 Task: Look for products from Store Brand only.
Action: Mouse moved to (19, 83)
Screenshot: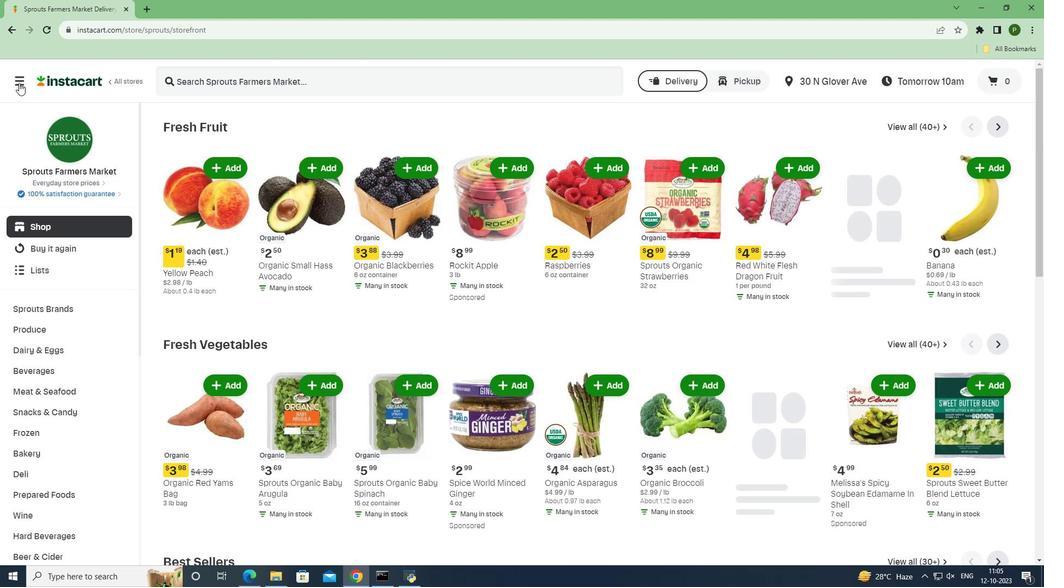 
Action: Mouse pressed left at (19, 83)
Screenshot: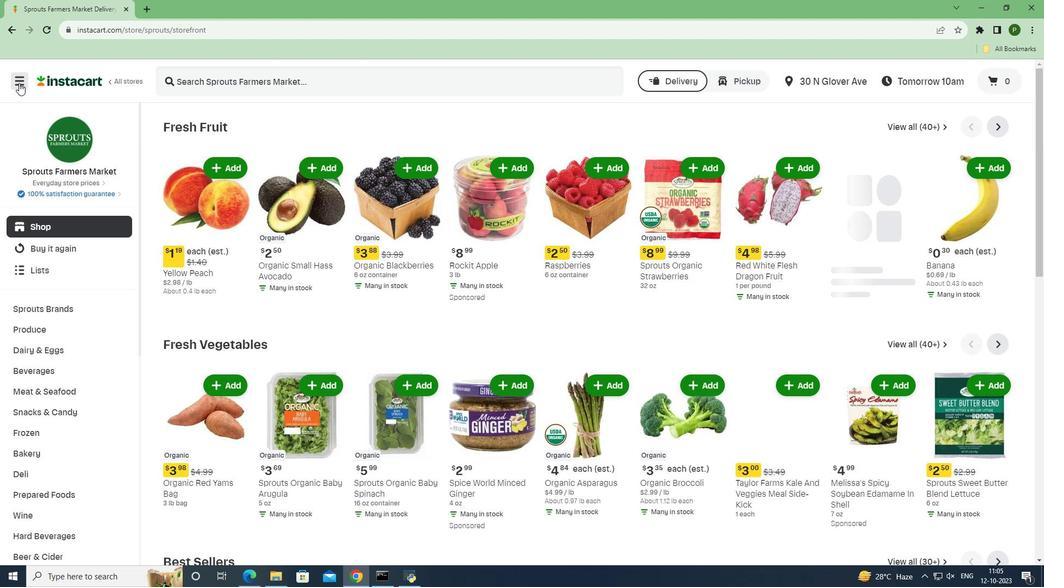 
Action: Mouse moved to (34, 294)
Screenshot: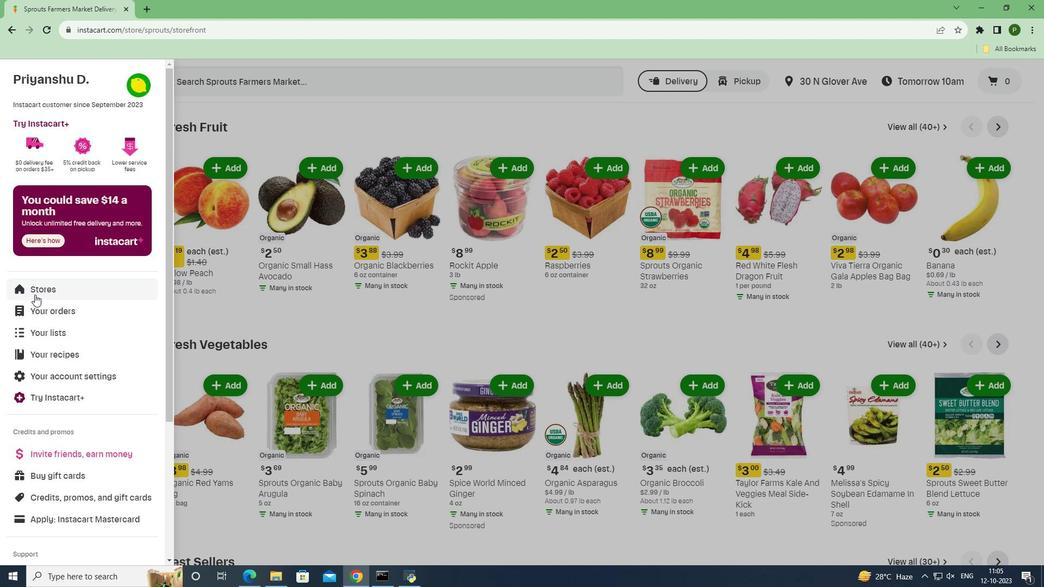 
Action: Mouse pressed left at (34, 294)
Screenshot: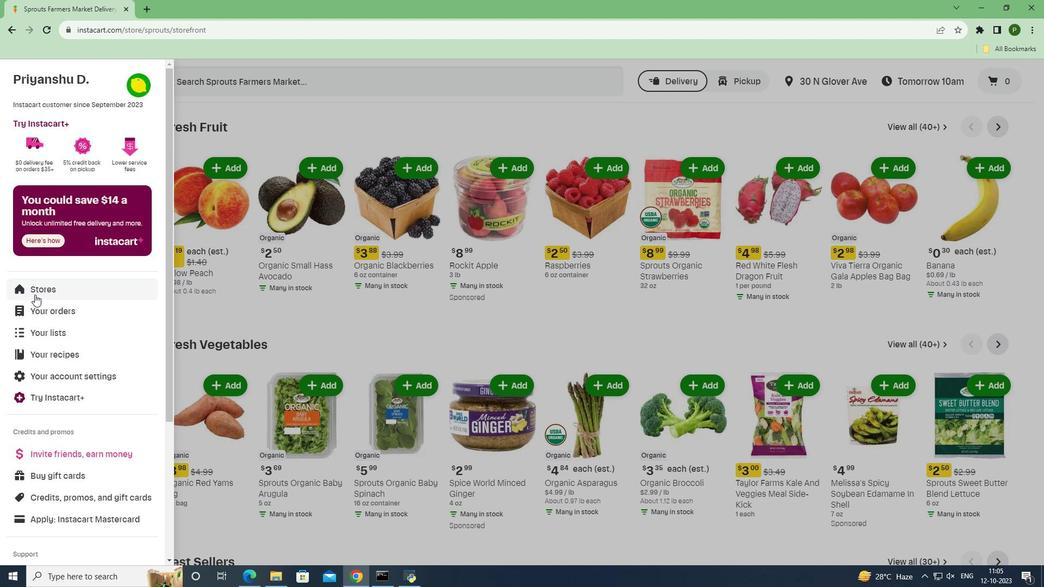 
Action: Mouse moved to (250, 125)
Screenshot: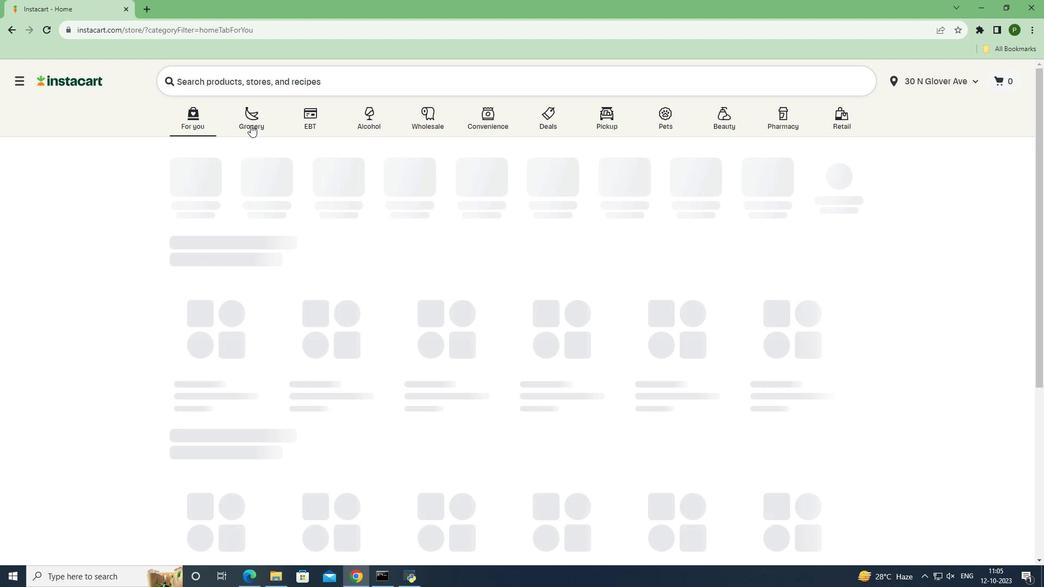 
Action: Mouse pressed left at (250, 125)
Screenshot: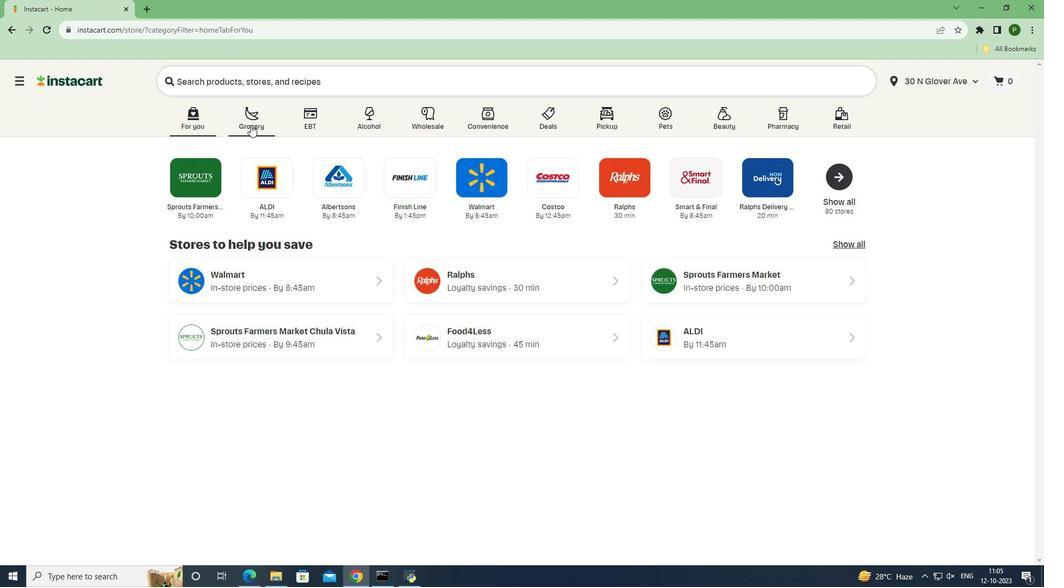 
Action: Mouse moved to (426, 251)
Screenshot: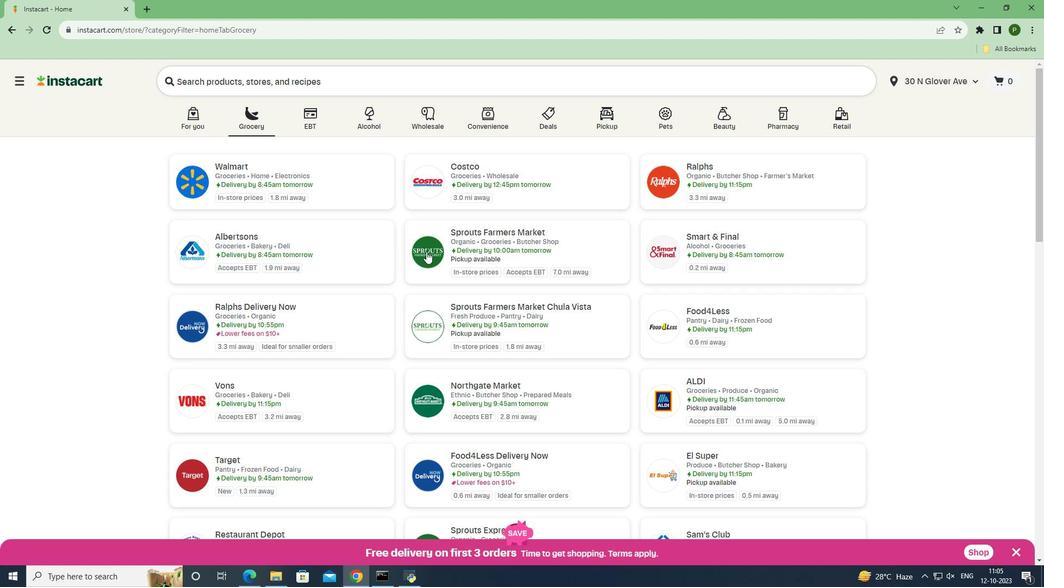 
Action: Mouse pressed left at (426, 251)
Screenshot: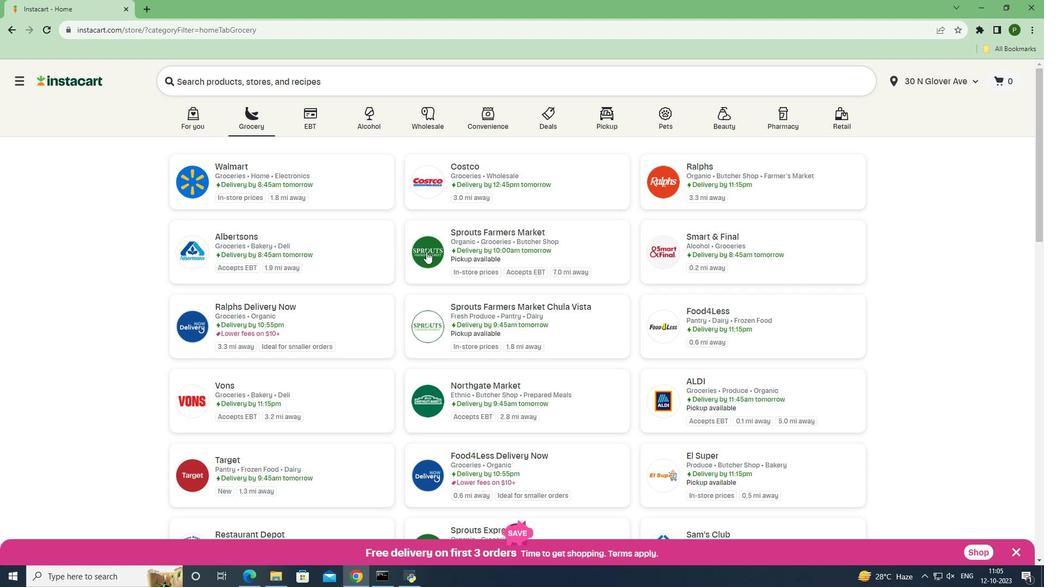 
Action: Mouse moved to (70, 371)
Screenshot: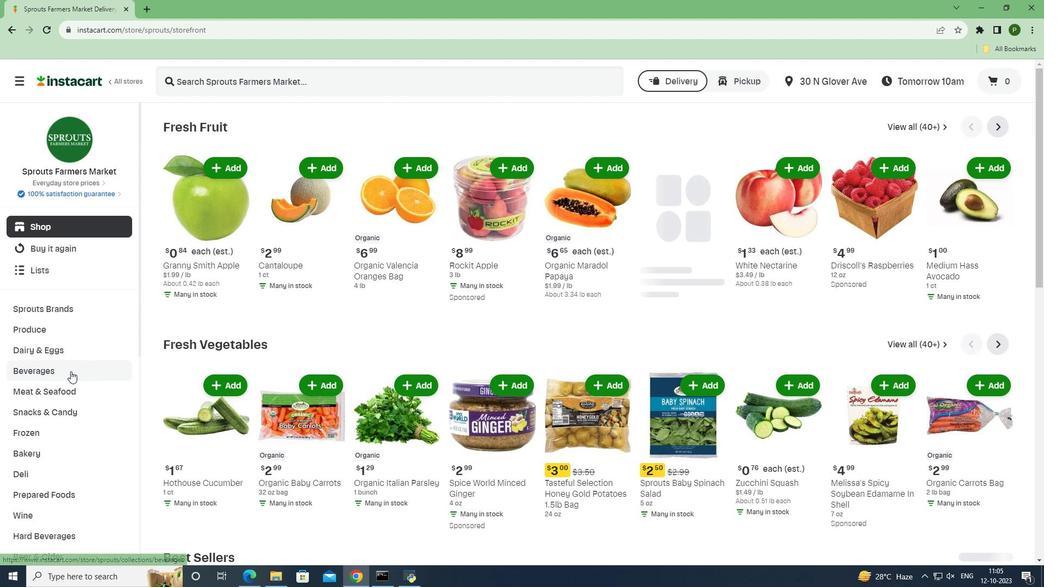 
Action: Mouse pressed left at (70, 371)
Screenshot: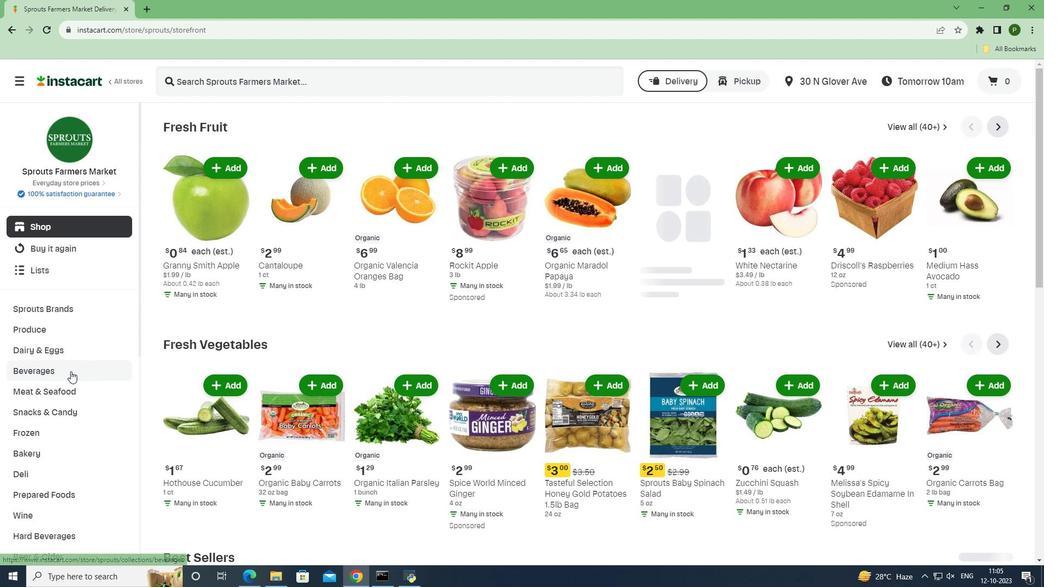 
Action: Mouse moved to (475, 151)
Screenshot: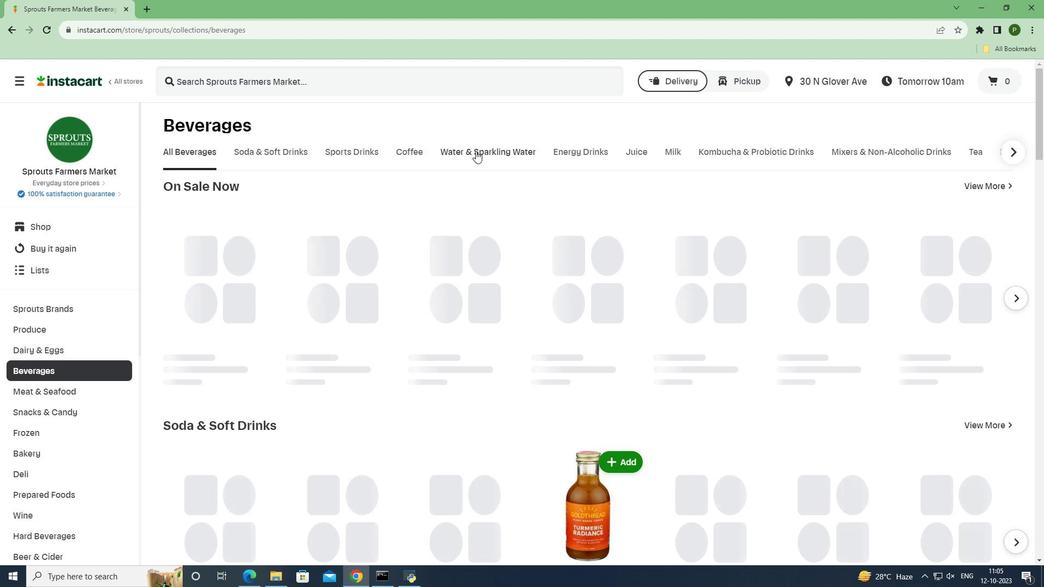 
Action: Mouse pressed left at (475, 151)
Screenshot: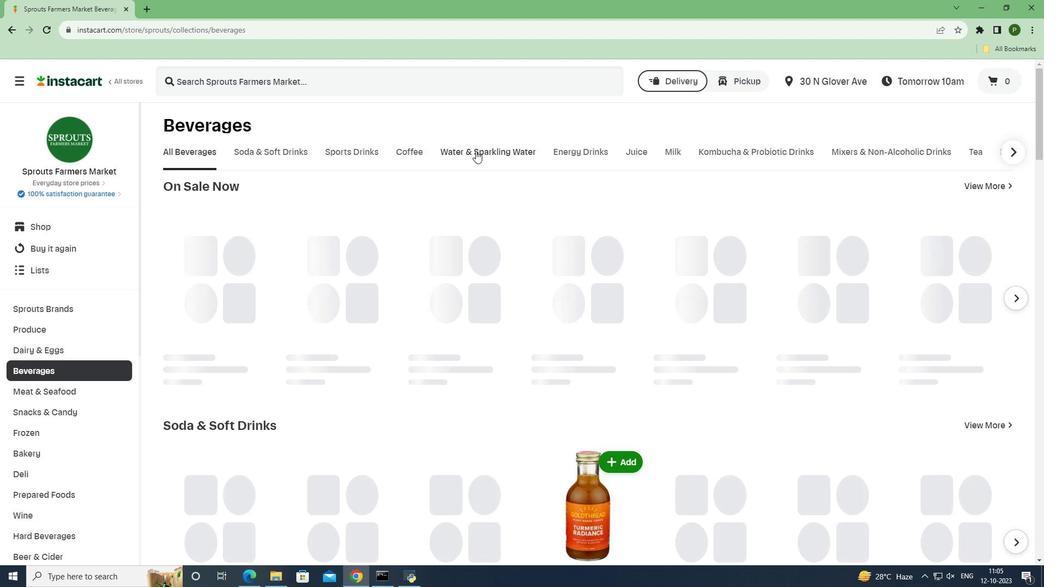 
Action: Mouse moved to (317, 244)
Screenshot: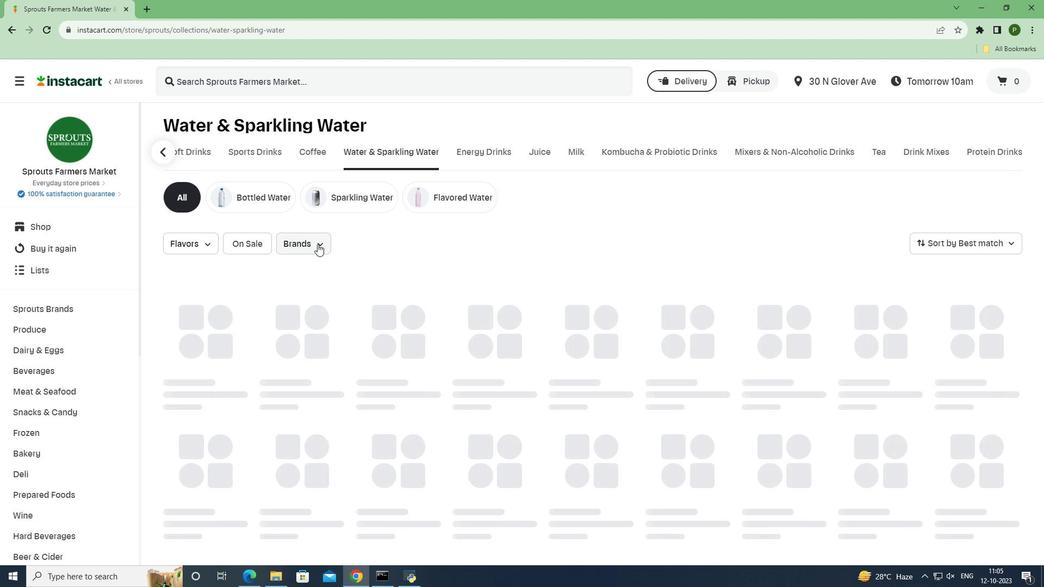
Action: Mouse pressed left at (317, 244)
Screenshot: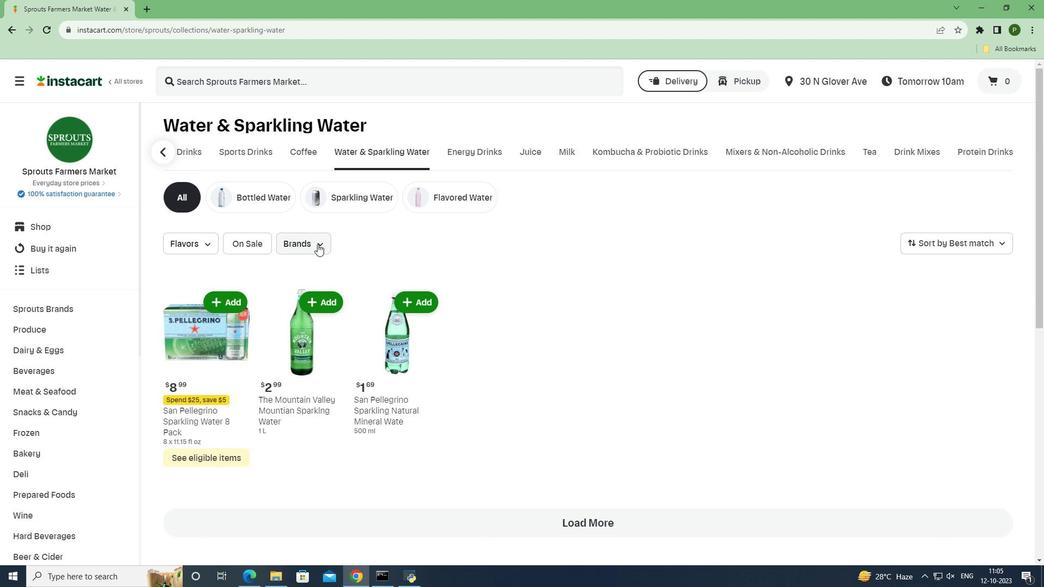 
Action: Mouse moved to (315, 279)
Screenshot: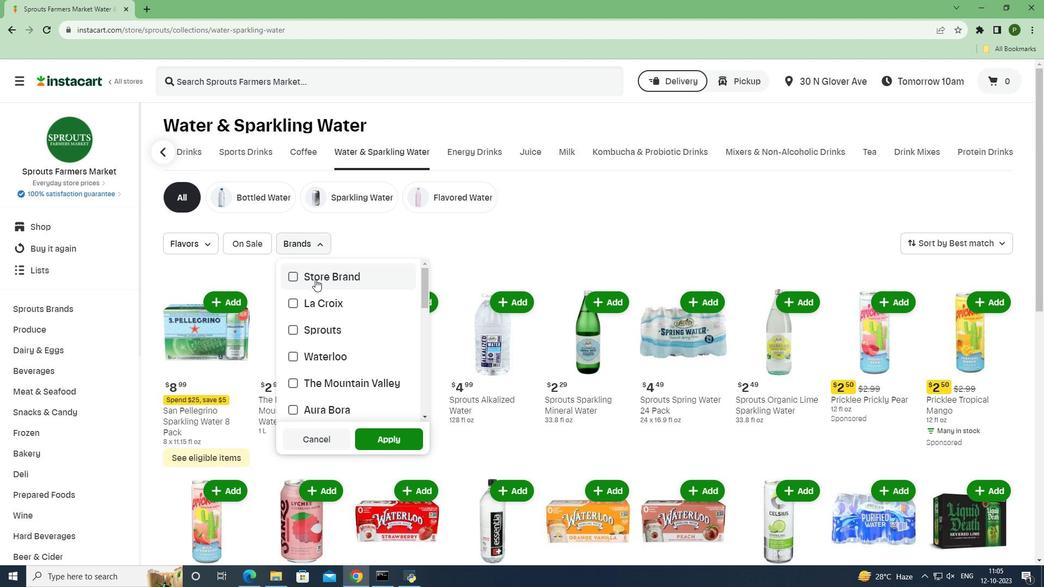 
Action: Mouse pressed left at (315, 279)
Screenshot: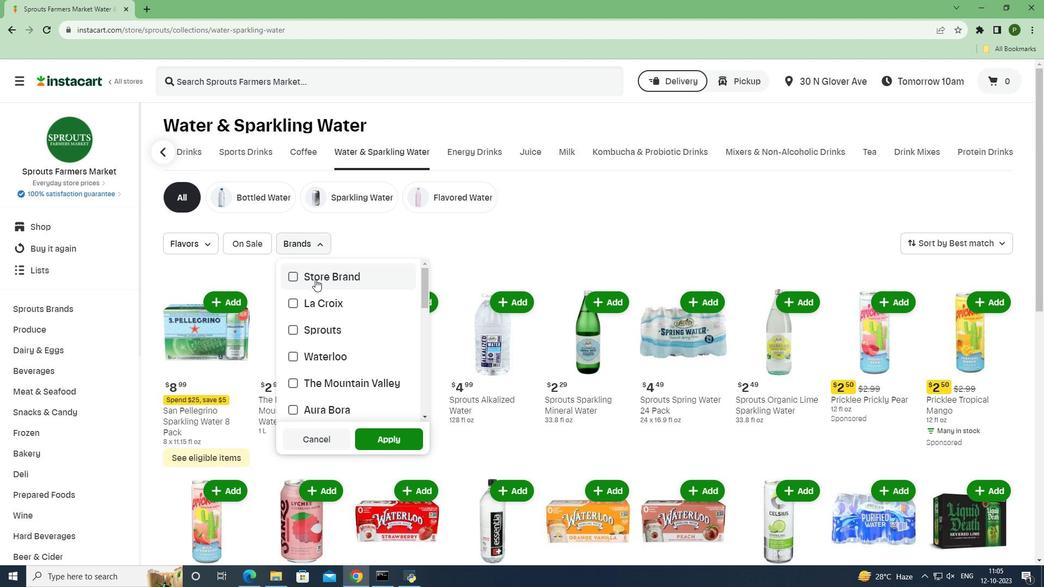 
Action: Mouse moved to (368, 434)
Screenshot: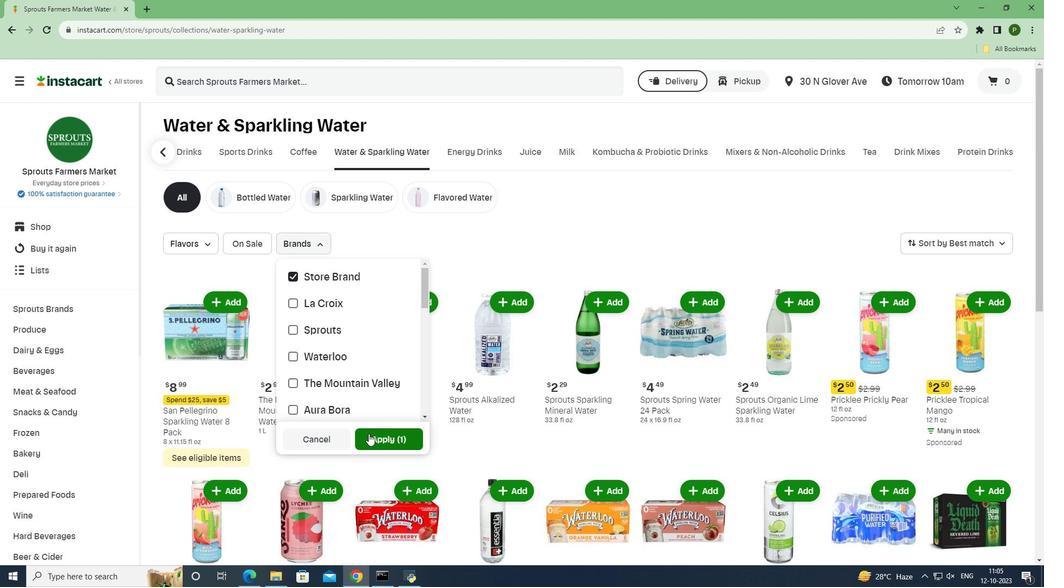 
Action: Mouse pressed left at (368, 434)
Screenshot: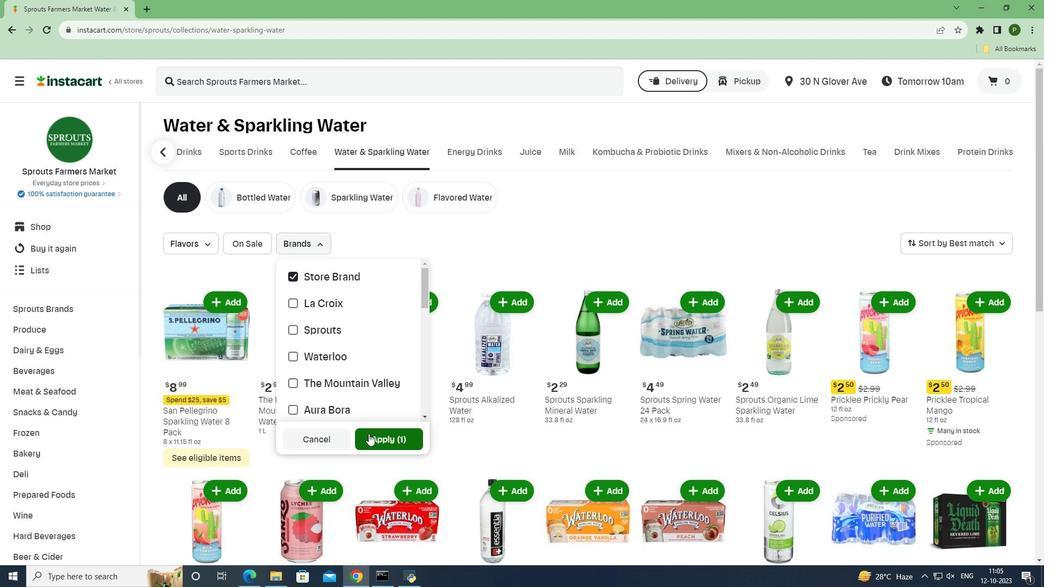 
Action: Mouse moved to (484, 425)
Screenshot: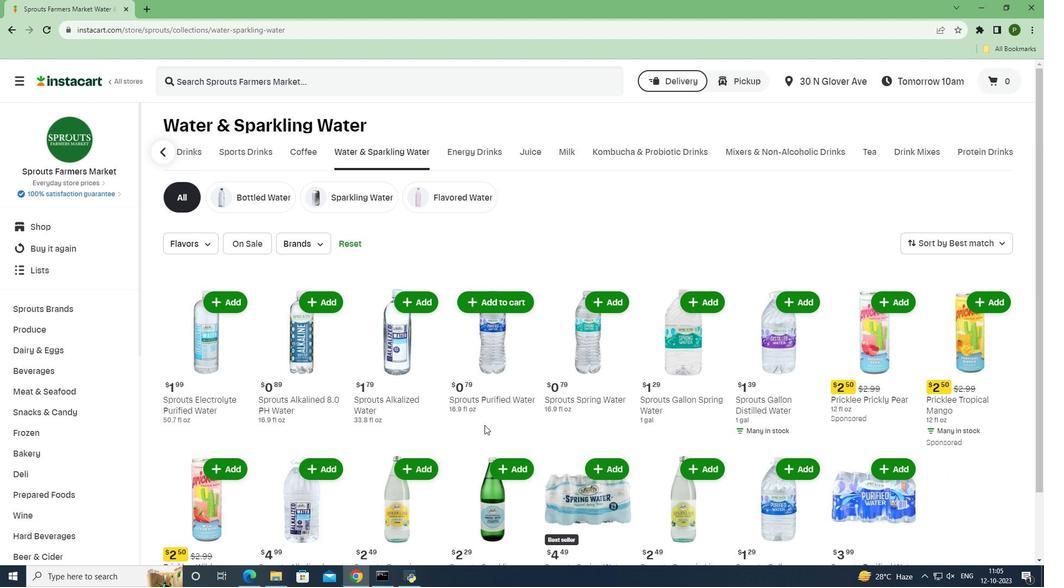 
